 Task: Create New Vendor with Vendor Name: Kinder Morgan, Billing Address Line1: 95 Border St., Billing Address Line2: Batavia, Billing Address Line3: TX 77907
Action: Mouse moved to (142, 23)
Screenshot: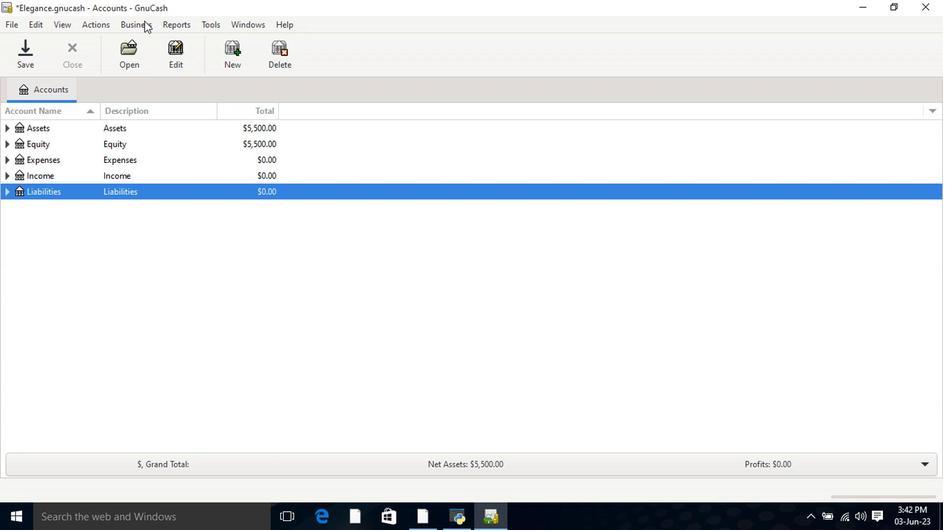 
Action: Mouse pressed left at (142, 23)
Screenshot: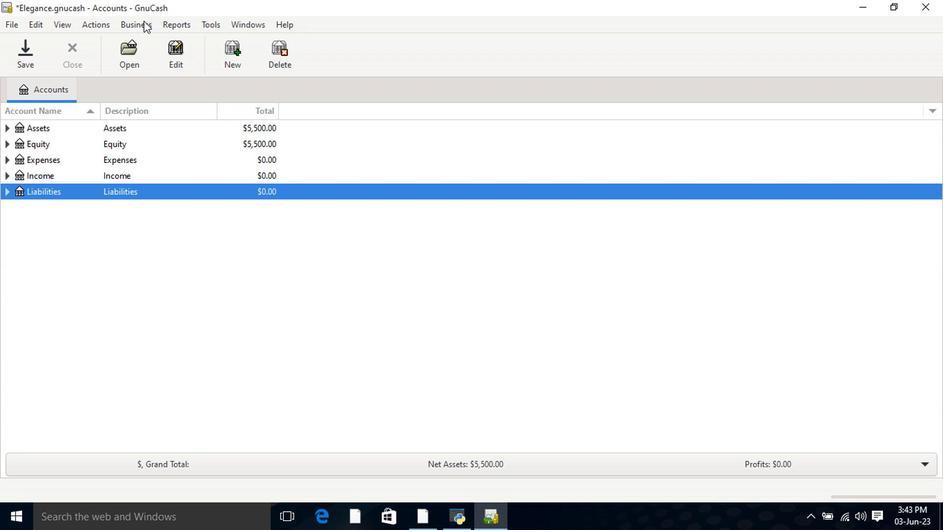 
Action: Mouse moved to (146, 60)
Screenshot: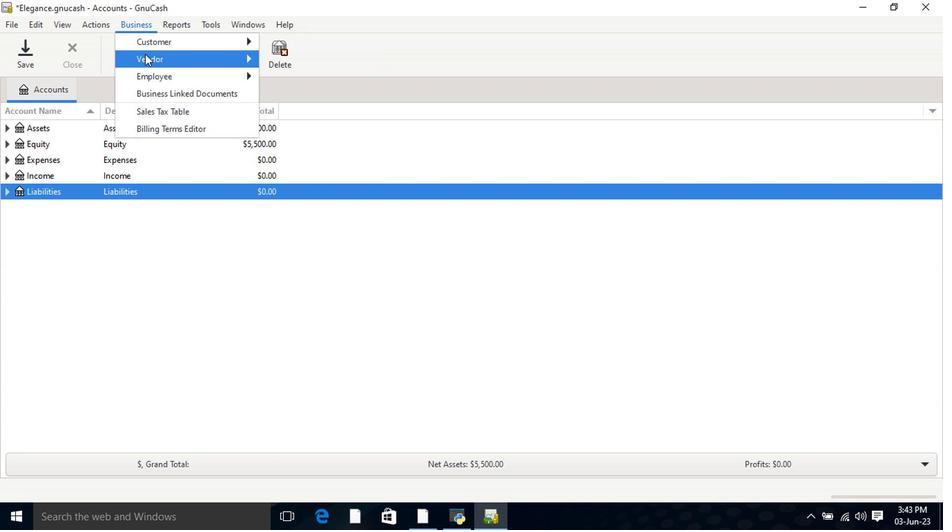 
Action: Mouse pressed left at (146, 60)
Screenshot: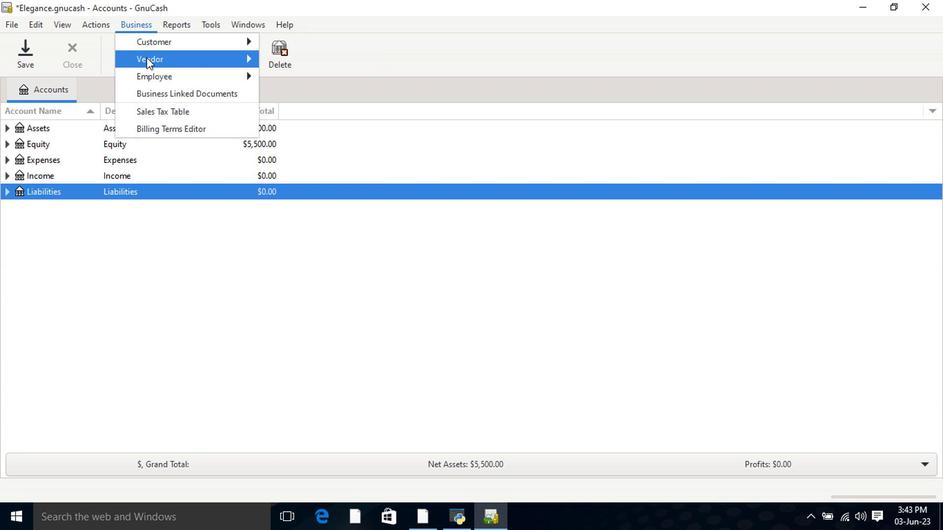 
Action: Mouse moved to (299, 80)
Screenshot: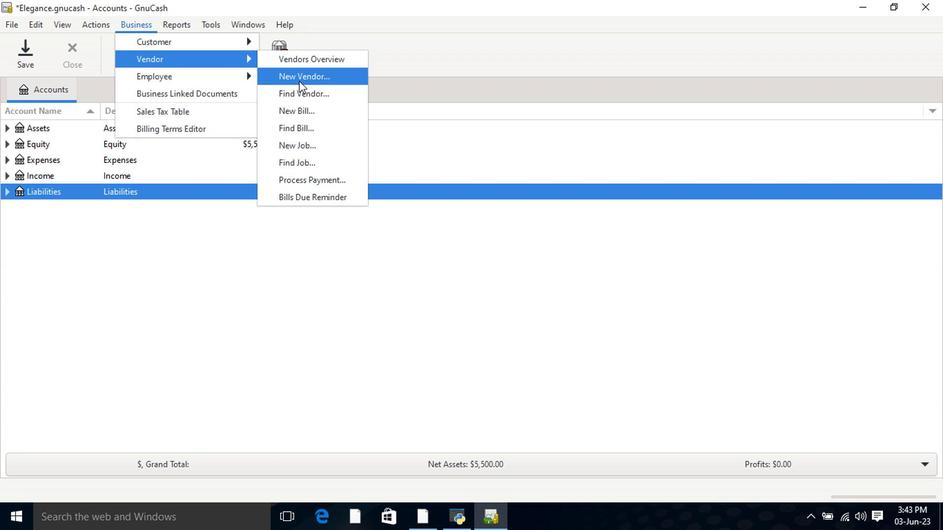 
Action: Mouse pressed left at (299, 80)
Screenshot: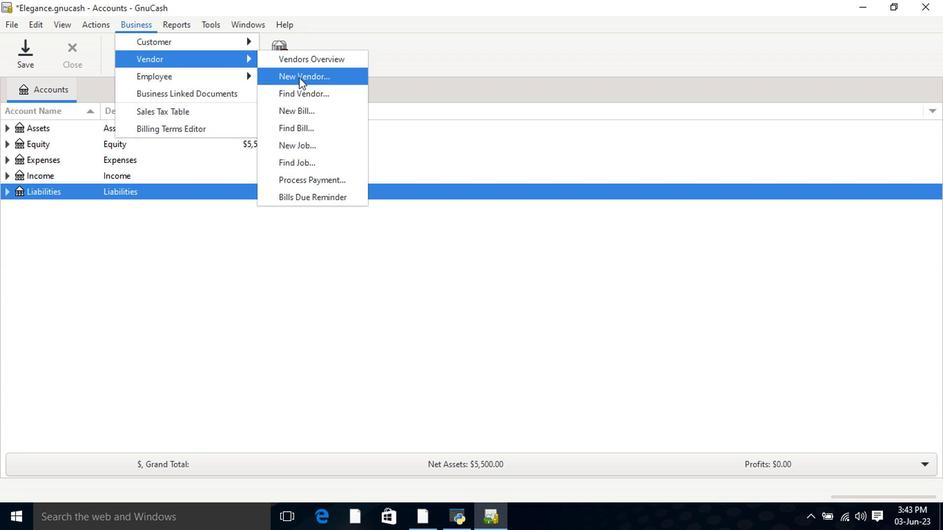 
Action: Mouse moved to (463, 155)
Screenshot: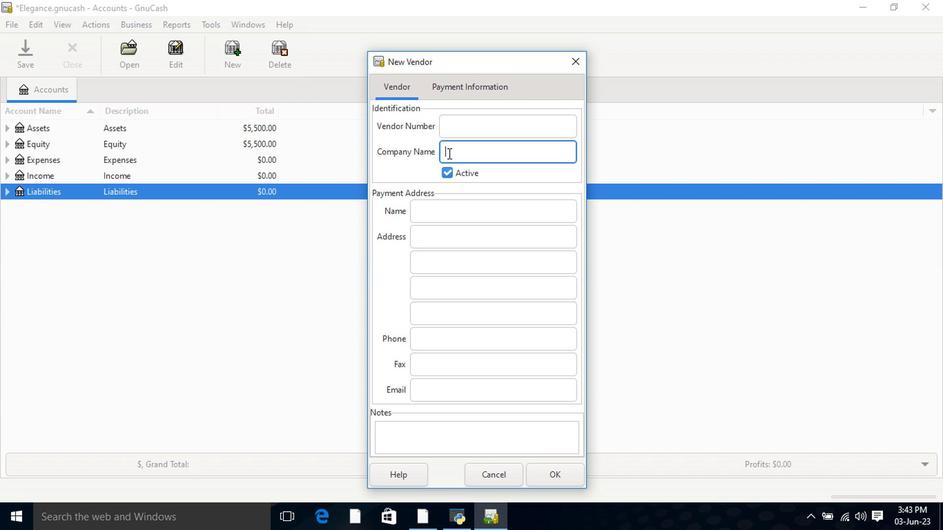 
Action: Key pressed <Key.shift>Kinder<Key.space><Key.shift>Morgan<Key.tab><Key.tab><Key.tab>95<Key.space><Key.shift>Border<Key.space><Key.shift>St.<Key.tab><Key.shift>Batavia<Key.tab><Key.shift>TX<Key.space>77907
Screenshot: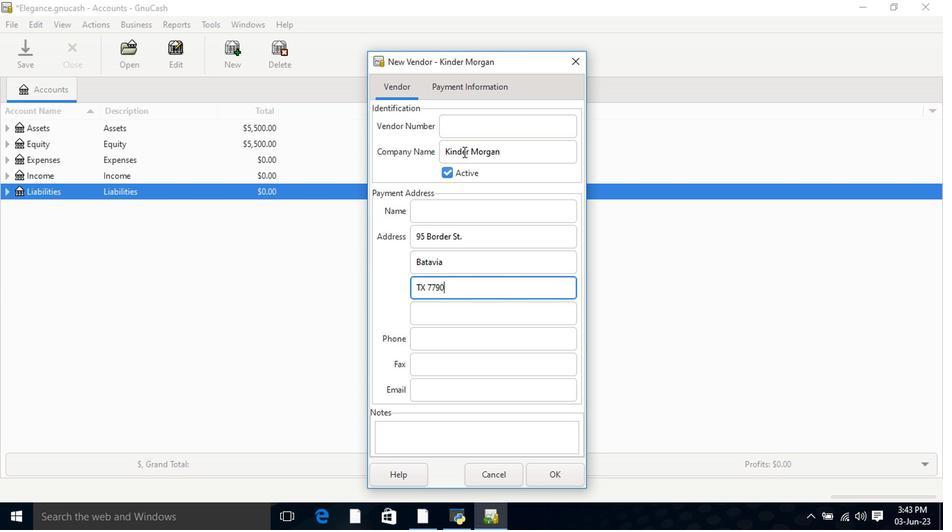 
Action: Mouse moved to (541, 474)
Screenshot: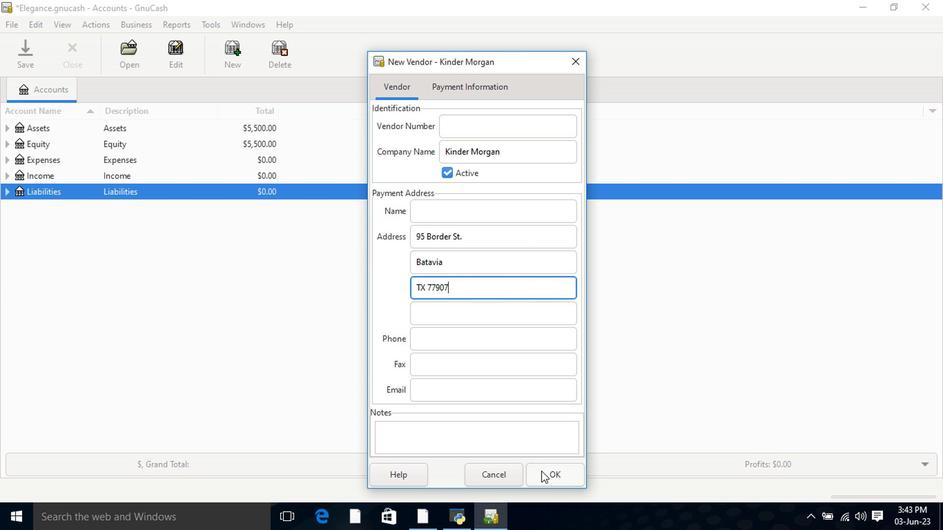 
Action: Mouse pressed left at (541, 474)
Screenshot: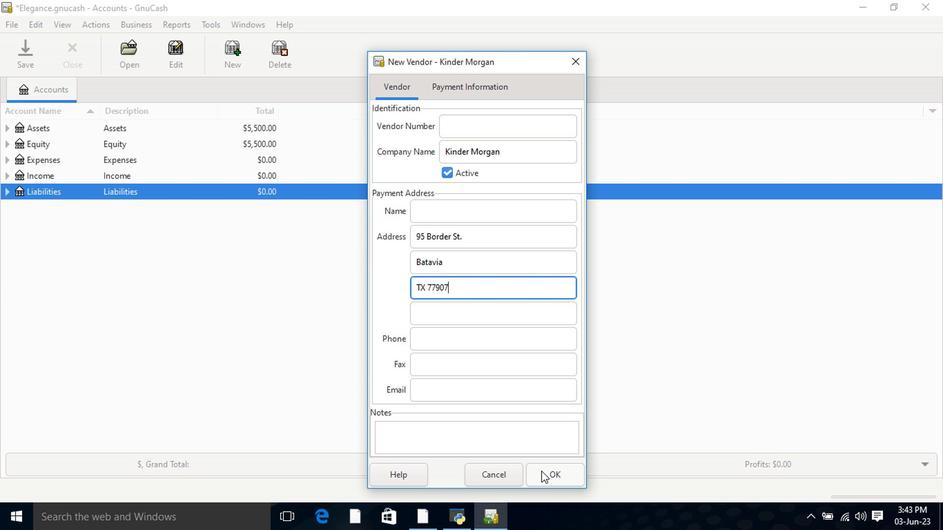 
